 Task: Sort the products in the category "Babies & Kids" by price (highest first).
Action: Mouse moved to (233, 96)
Screenshot: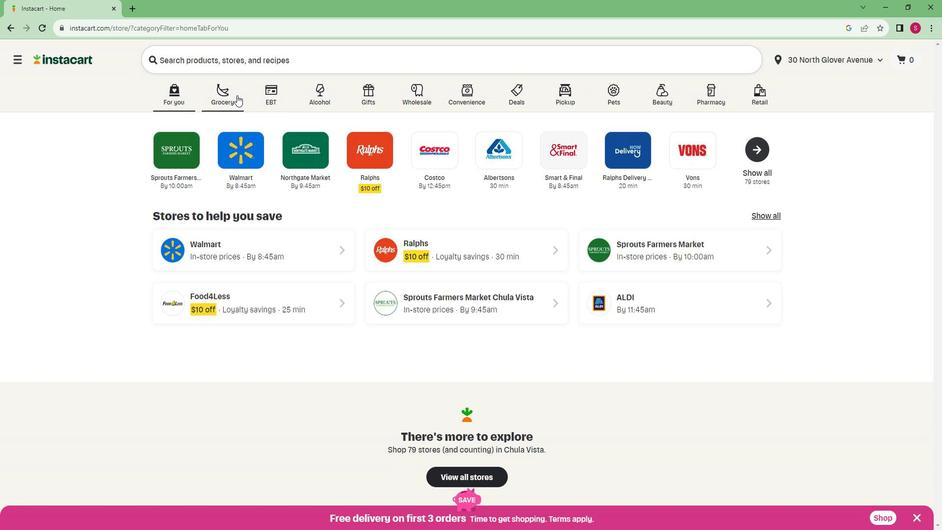 
Action: Mouse pressed left at (233, 96)
Screenshot: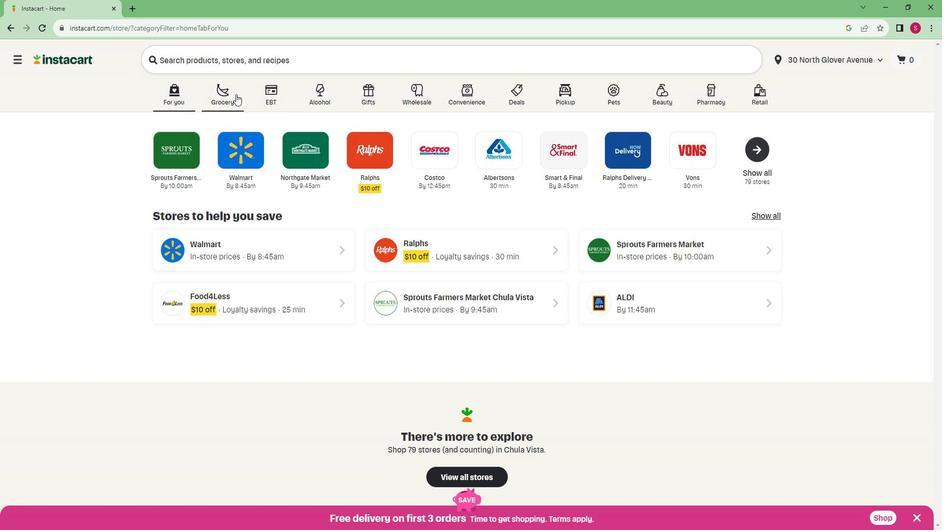 
Action: Mouse moved to (222, 272)
Screenshot: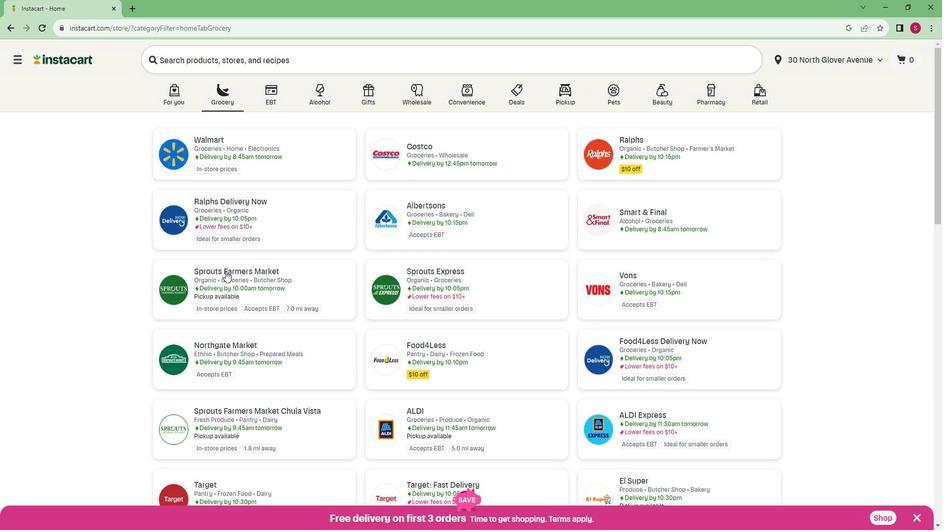 
Action: Mouse pressed left at (222, 272)
Screenshot: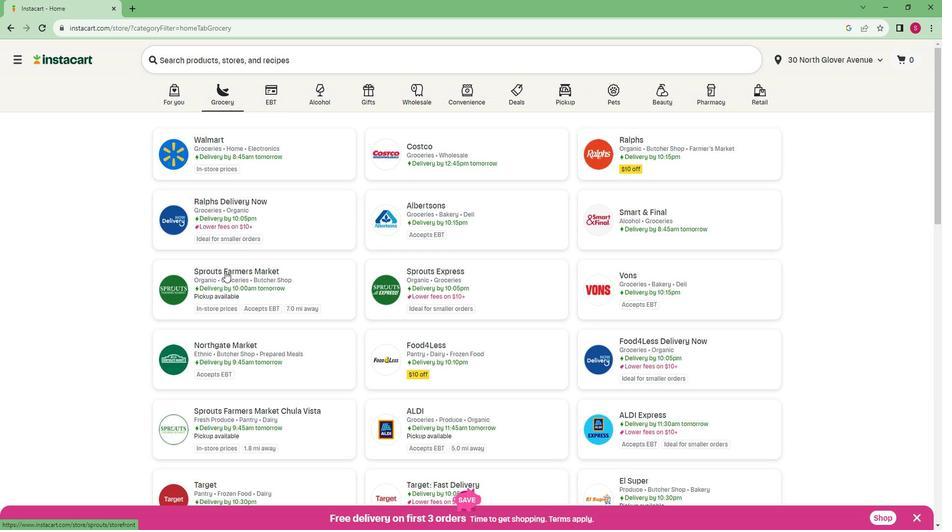 
Action: Mouse moved to (106, 441)
Screenshot: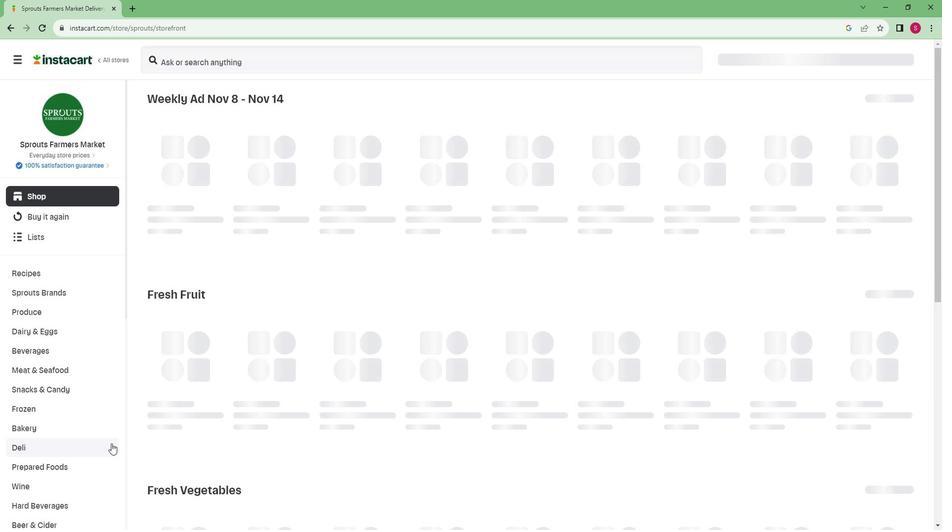 
Action: Mouse scrolled (106, 440) with delta (0, 0)
Screenshot: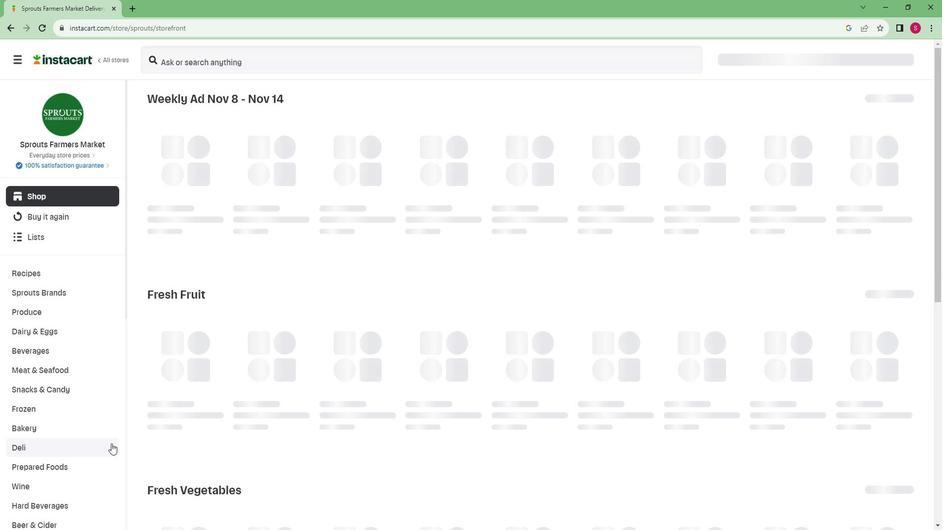 
Action: Mouse moved to (102, 438)
Screenshot: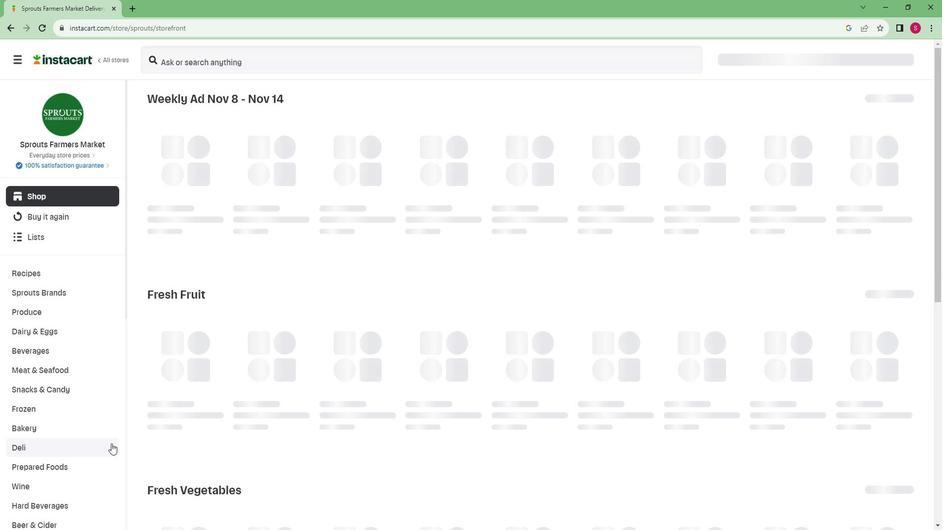 
Action: Mouse scrolled (102, 437) with delta (0, 0)
Screenshot: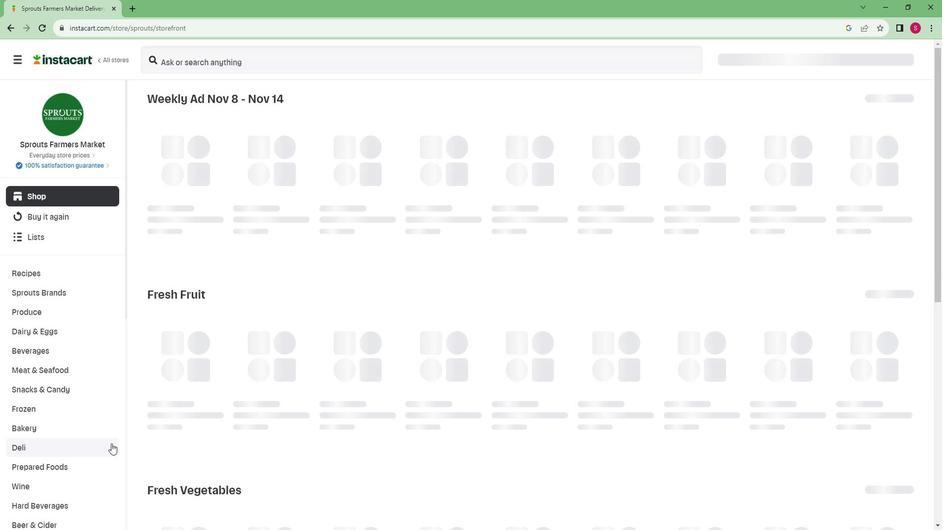 
Action: Mouse moved to (99, 434)
Screenshot: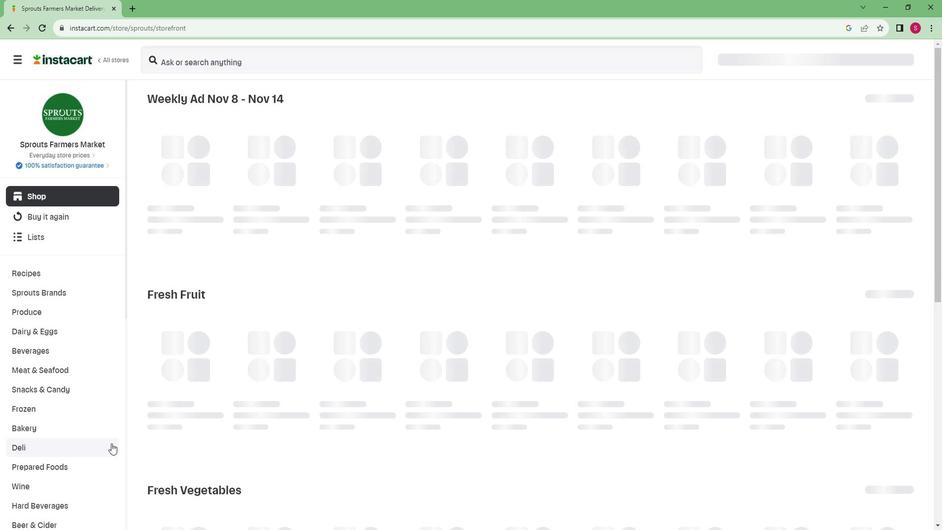 
Action: Mouse scrolled (99, 433) with delta (0, 0)
Screenshot: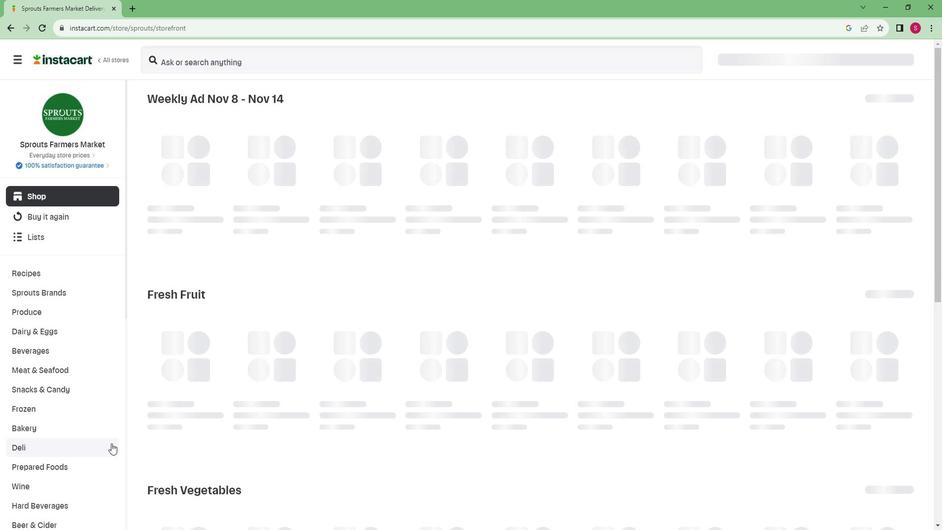 
Action: Mouse moved to (96, 429)
Screenshot: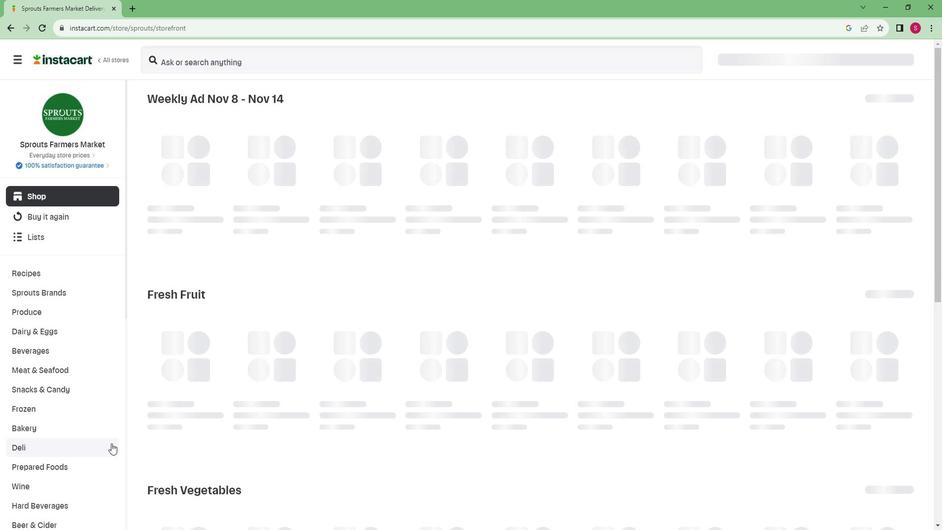 
Action: Mouse scrolled (96, 429) with delta (0, 0)
Screenshot: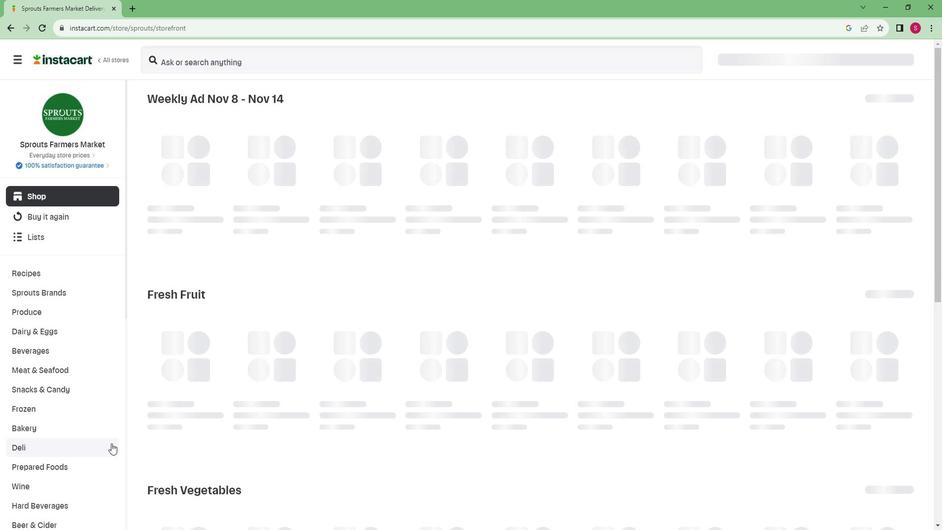 
Action: Mouse moved to (90, 422)
Screenshot: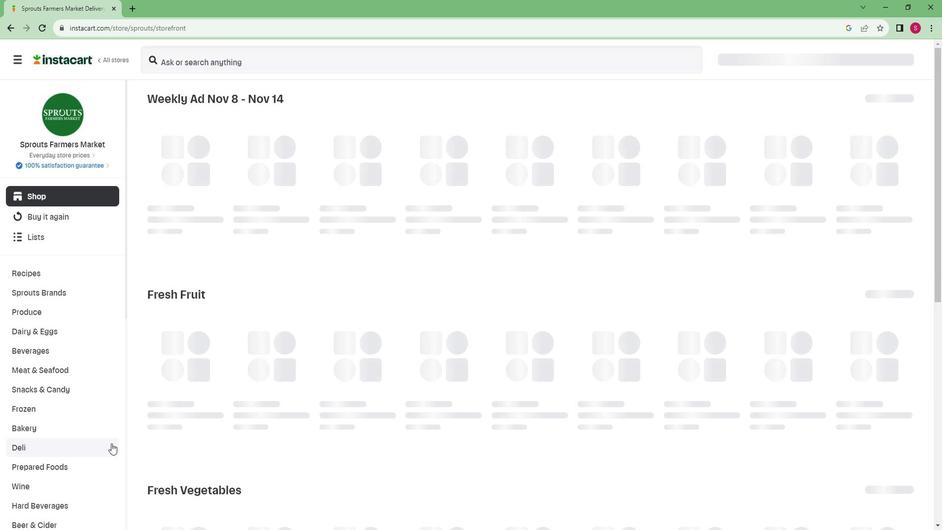 
Action: Mouse scrolled (90, 422) with delta (0, 0)
Screenshot: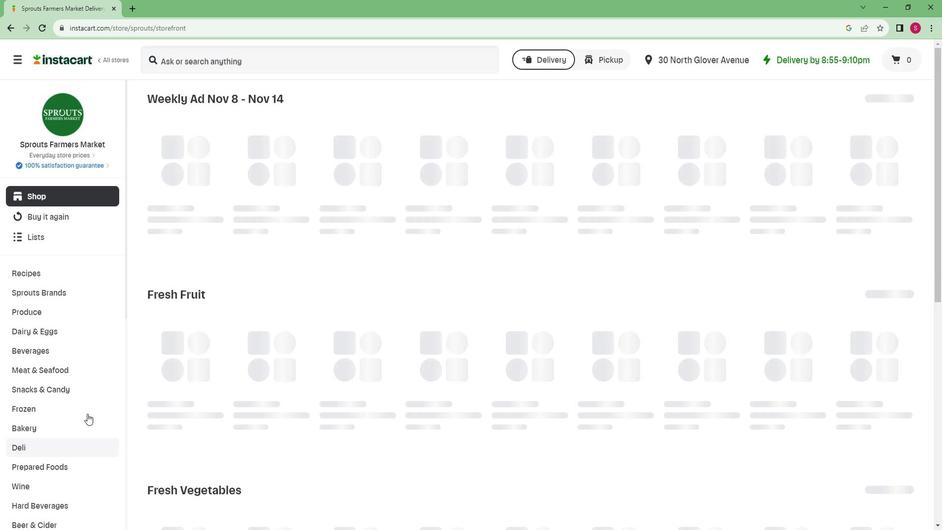 
Action: Mouse moved to (86, 417)
Screenshot: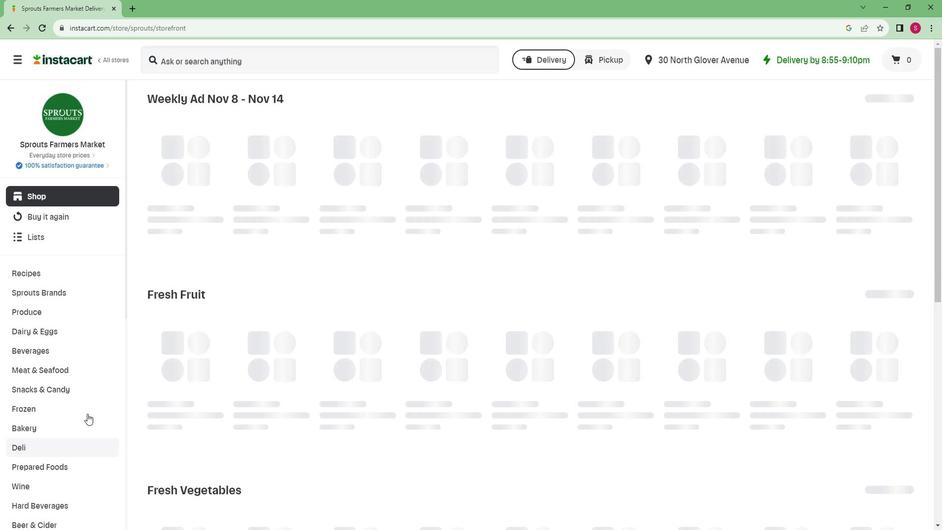 
Action: Mouse scrolled (86, 417) with delta (0, 0)
Screenshot: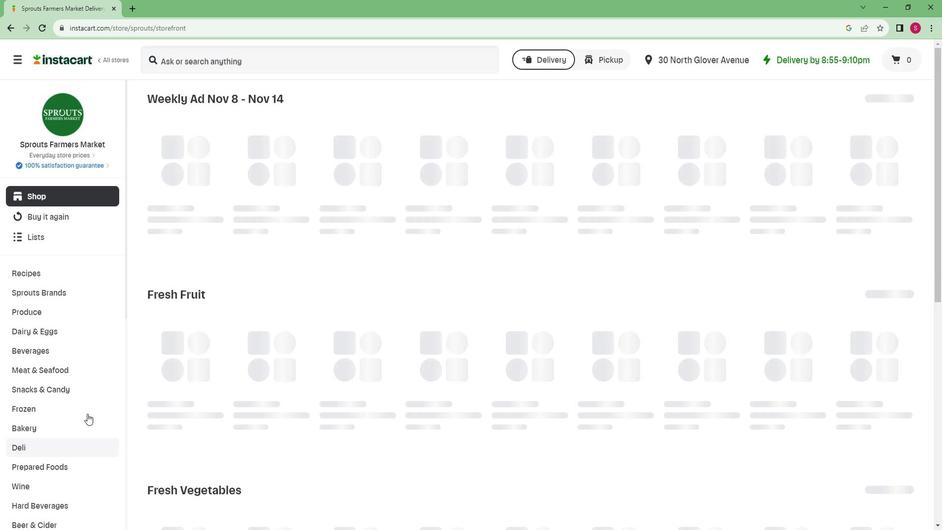 
Action: Mouse moved to (81, 412)
Screenshot: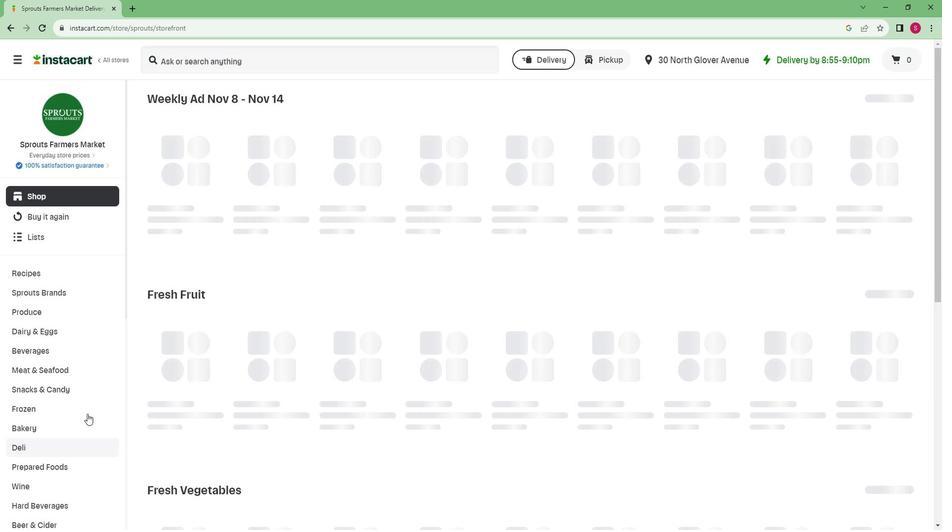 
Action: Mouse scrolled (81, 411) with delta (0, 0)
Screenshot: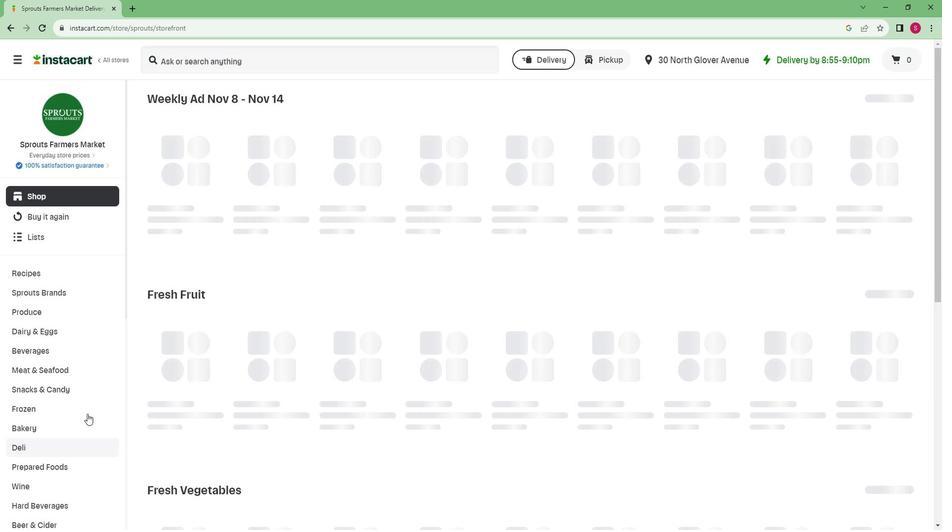 
Action: Mouse moved to (80, 410)
Screenshot: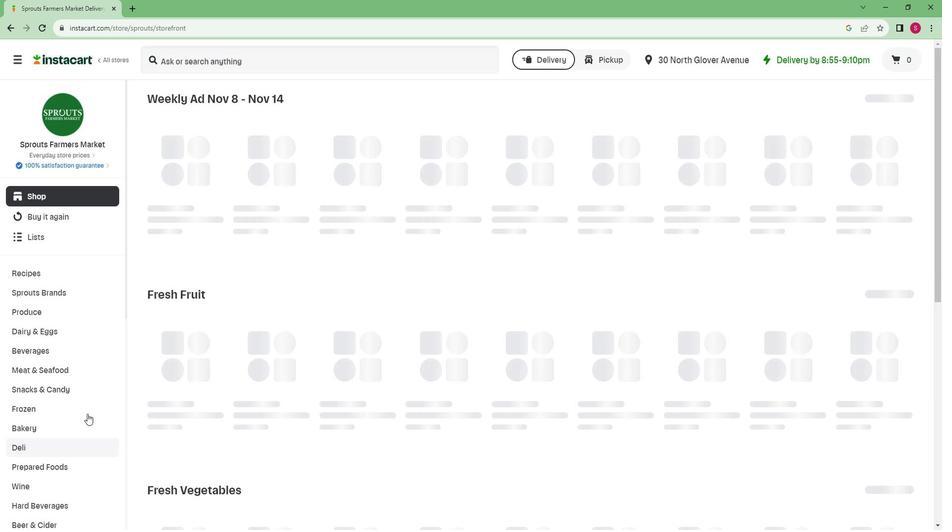 
Action: Mouse scrolled (80, 410) with delta (0, 0)
Screenshot: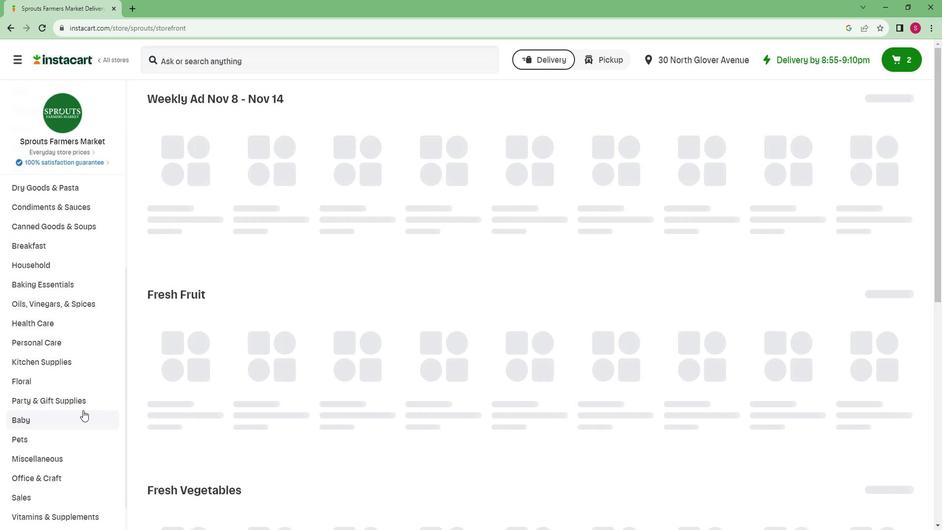 
Action: Mouse scrolled (80, 410) with delta (0, 0)
Screenshot: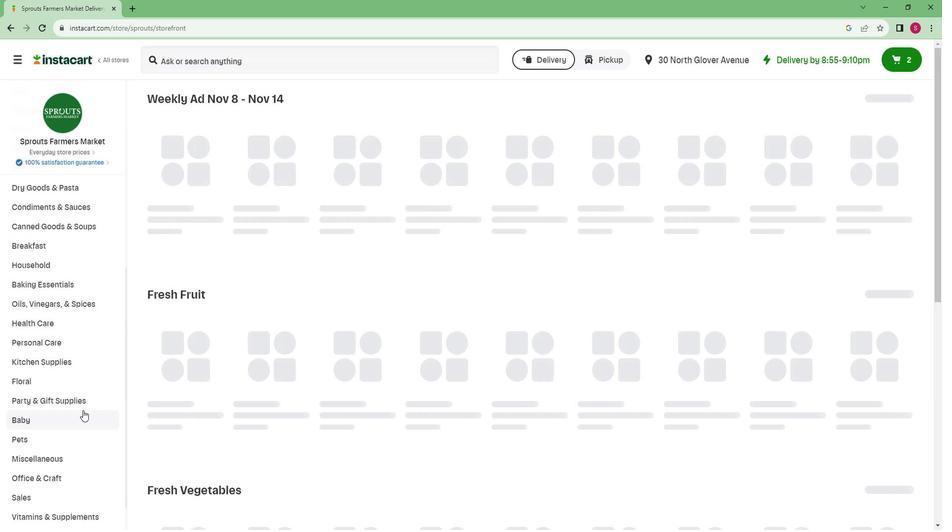 
Action: Mouse scrolled (80, 410) with delta (0, 0)
Screenshot: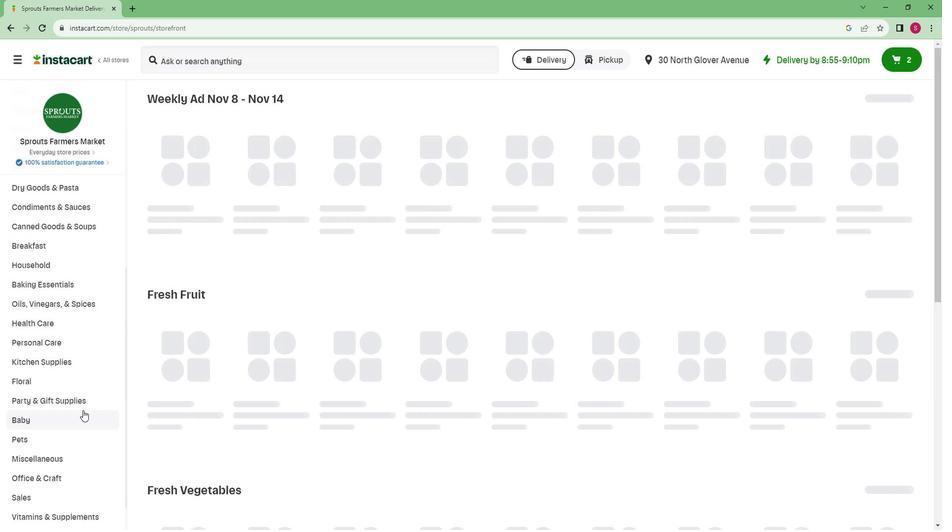 
Action: Mouse scrolled (80, 410) with delta (0, 0)
Screenshot: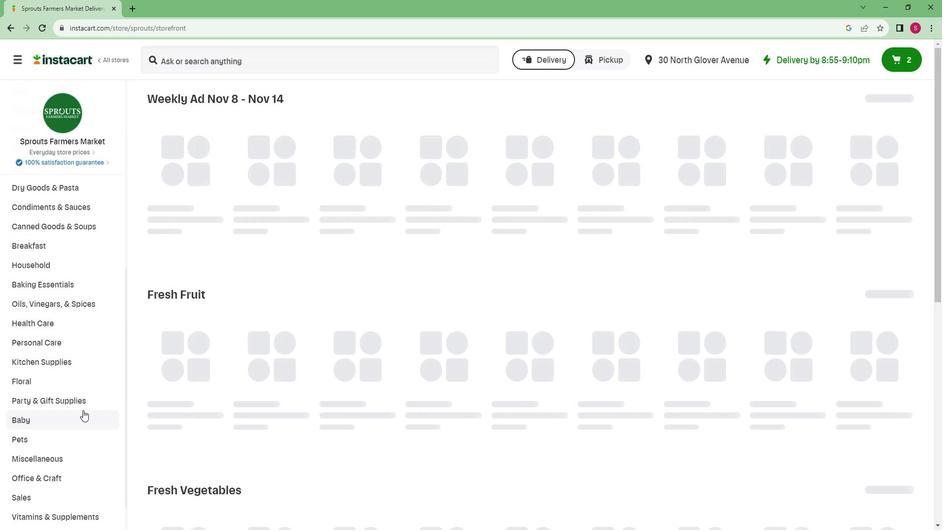 
Action: Mouse scrolled (80, 410) with delta (0, 0)
Screenshot: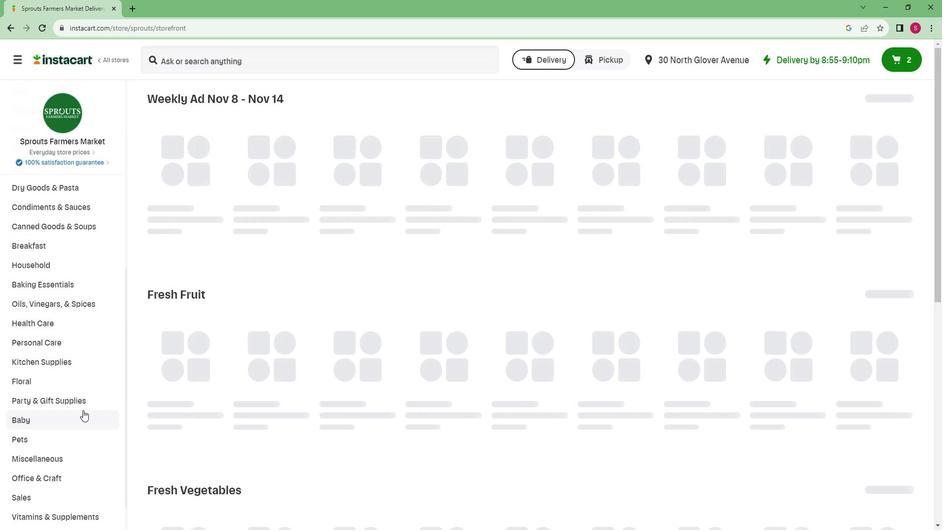 
Action: Mouse moved to (41, 489)
Screenshot: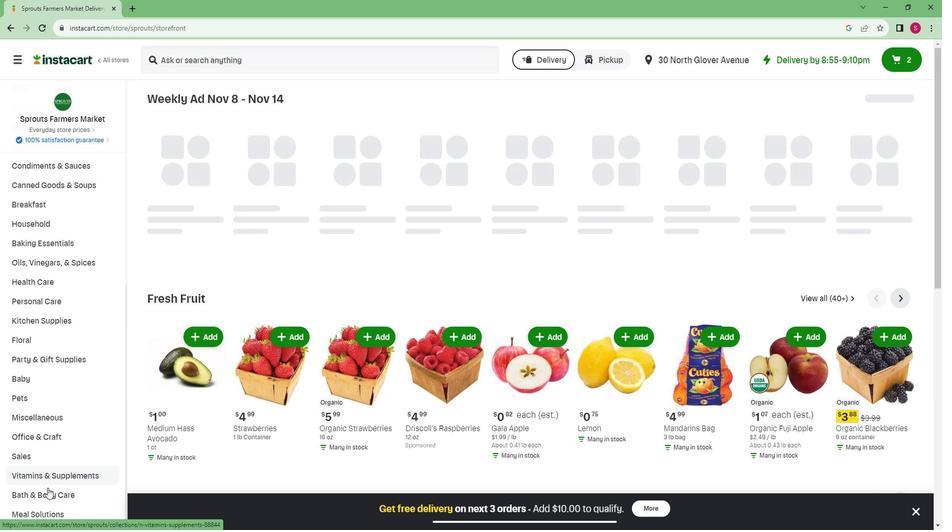 
Action: Mouse pressed left at (41, 489)
Screenshot: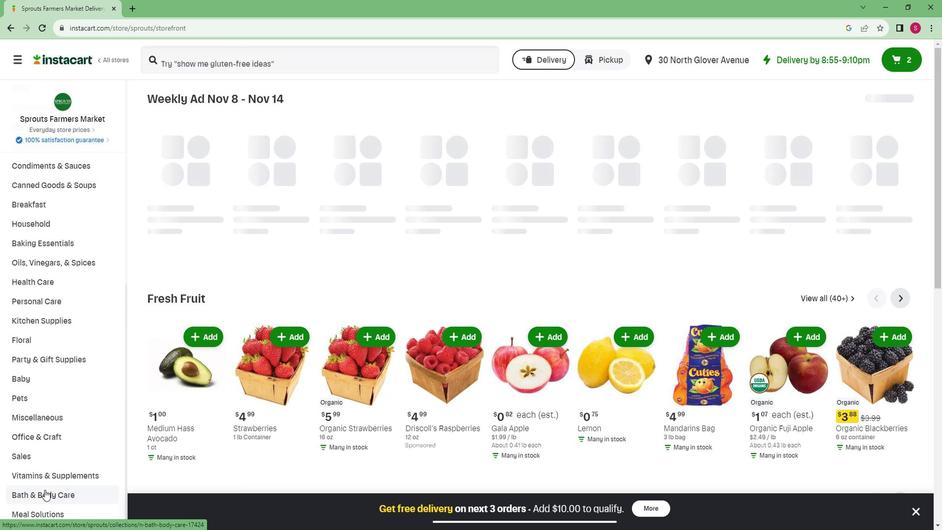 
Action: Mouse moved to (54, 463)
Screenshot: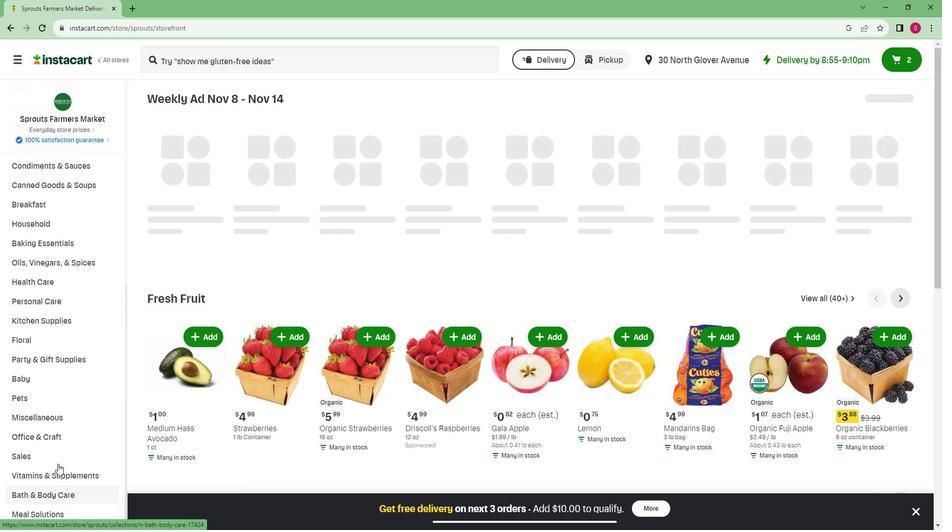 
Action: Mouse scrolled (54, 463) with delta (0, 0)
Screenshot: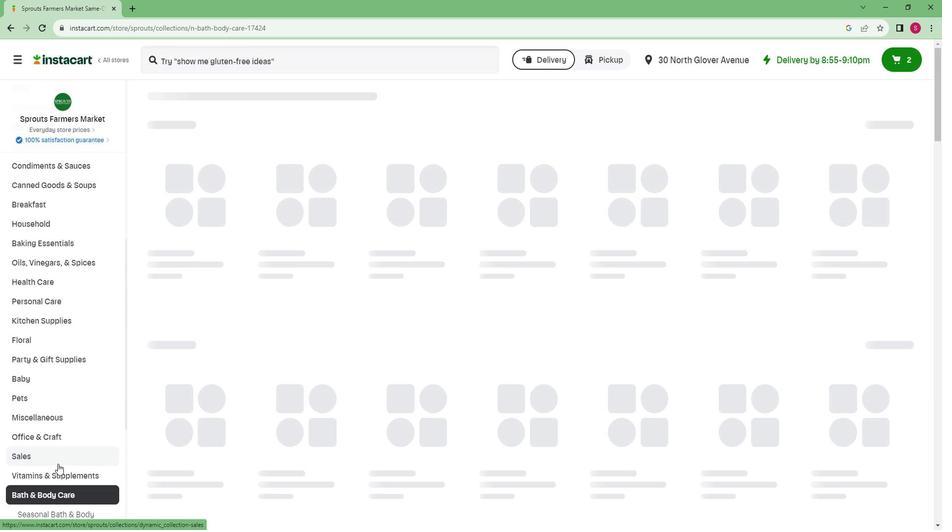 
Action: Mouse scrolled (54, 463) with delta (0, 0)
Screenshot: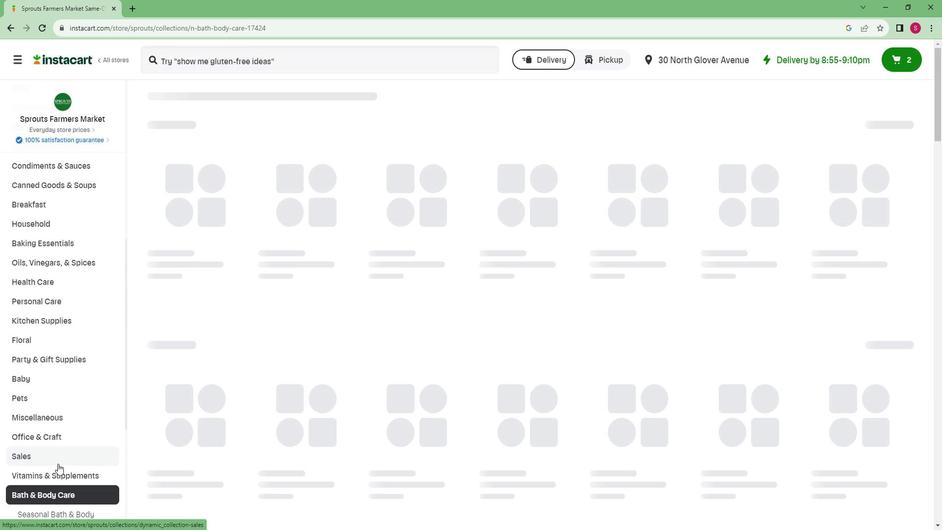 
Action: Mouse scrolled (54, 463) with delta (0, 0)
Screenshot: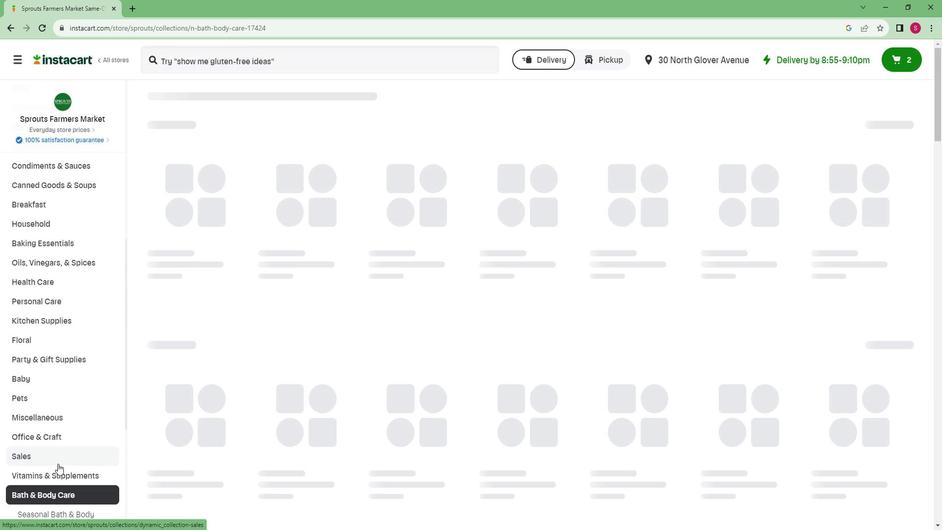 
Action: Mouse scrolled (54, 463) with delta (0, 0)
Screenshot: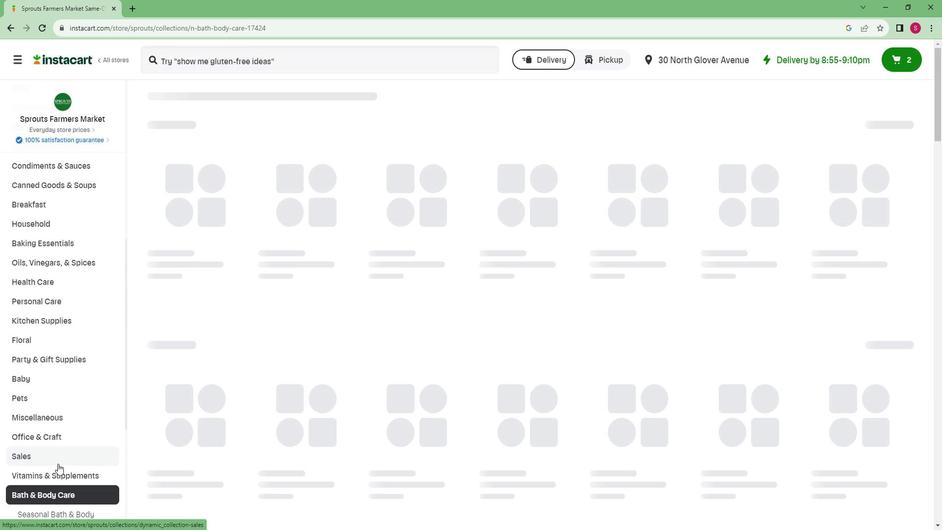 
Action: Mouse scrolled (54, 463) with delta (0, 0)
Screenshot: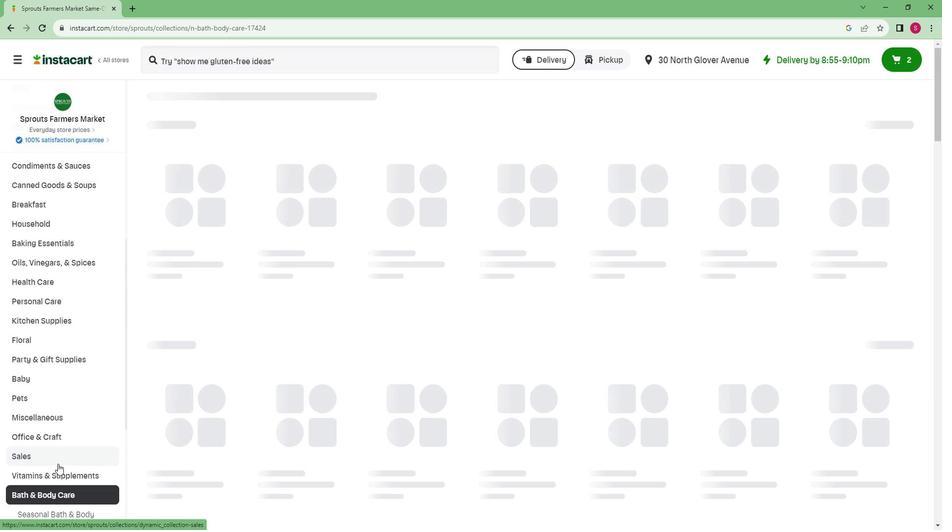 
Action: Mouse scrolled (54, 463) with delta (0, 0)
Screenshot: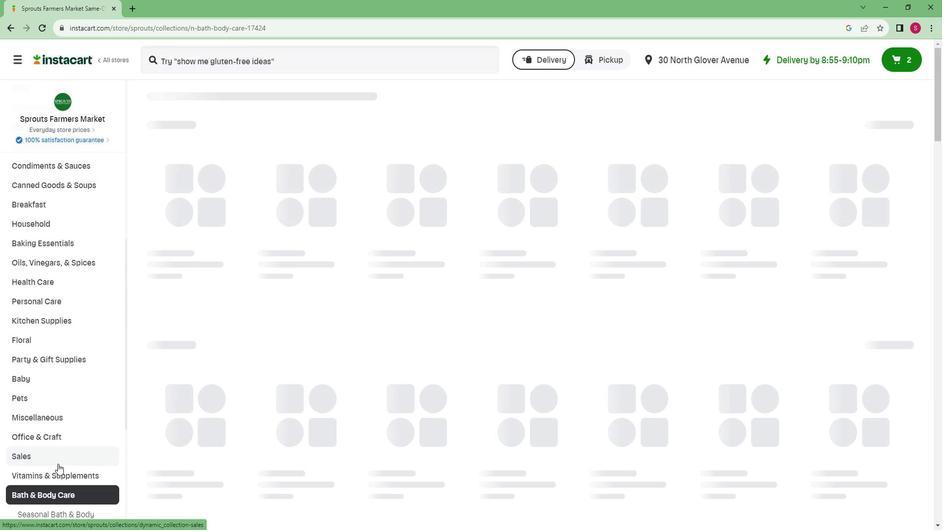 
Action: Mouse moved to (55, 463)
Screenshot: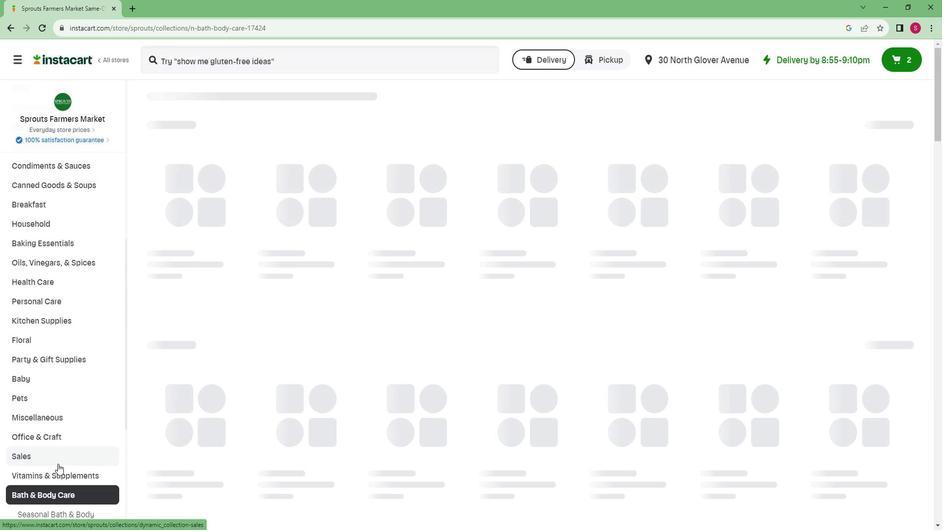 
Action: Mouse scrolled (55, 463) with delta (0, 0)
Screenshot: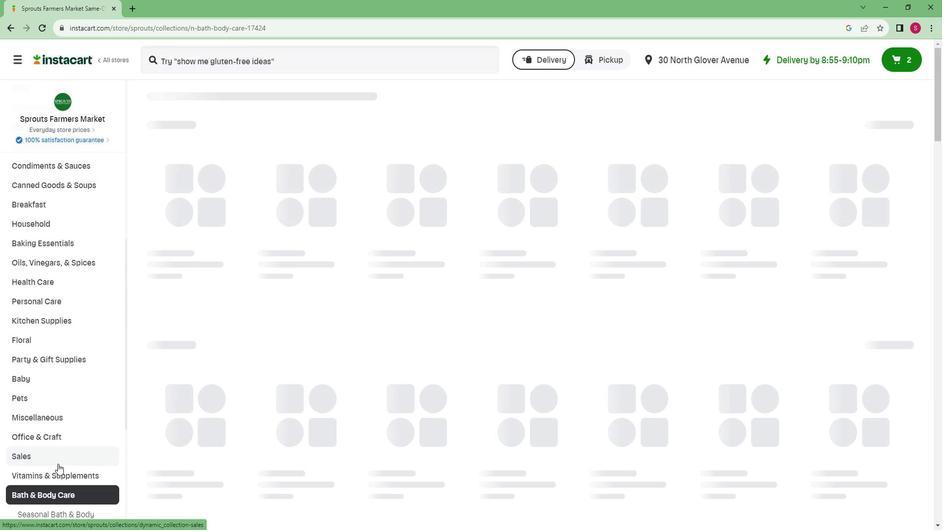 
Action: Mouse moved to (43, 467)
Screenshot: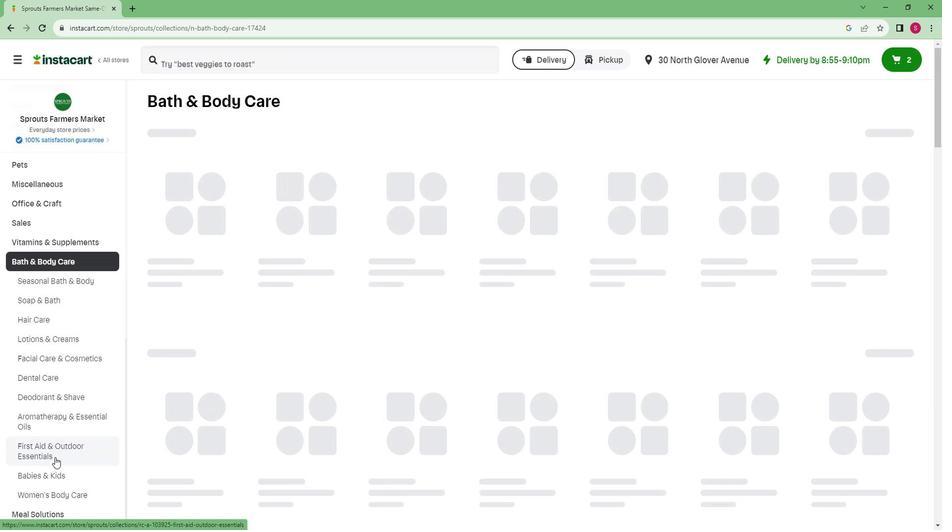 
Action: Mouse pressed left at (43, 467)
Screenshot: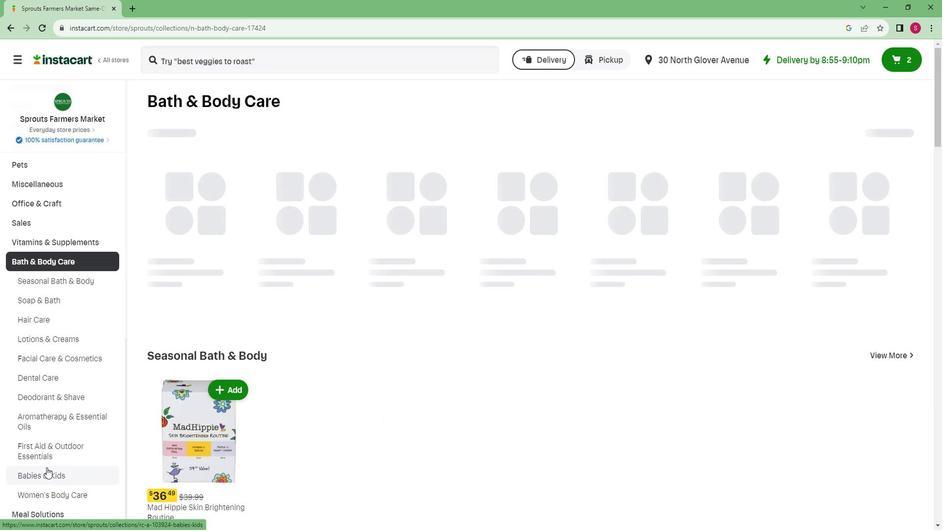 
Action: Mouse moved to (844, 139)
Screenshot: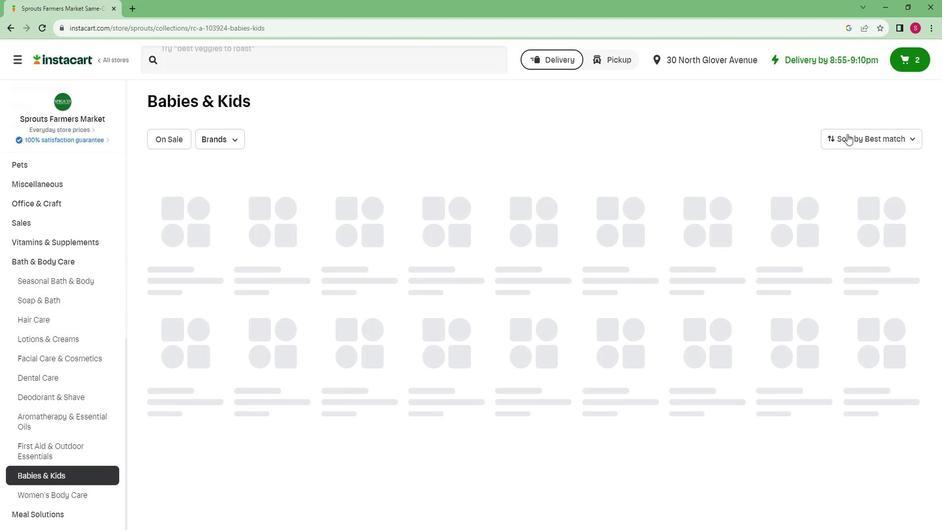
Action: Mouse pressed left at (844, 139)
Screenshot: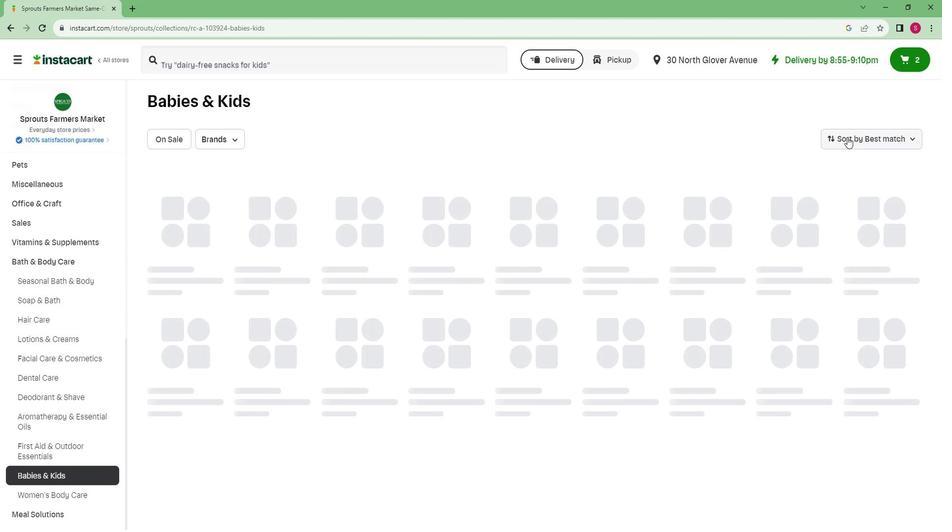 
Action: Mouse moved to (838, 215)
Screenshot: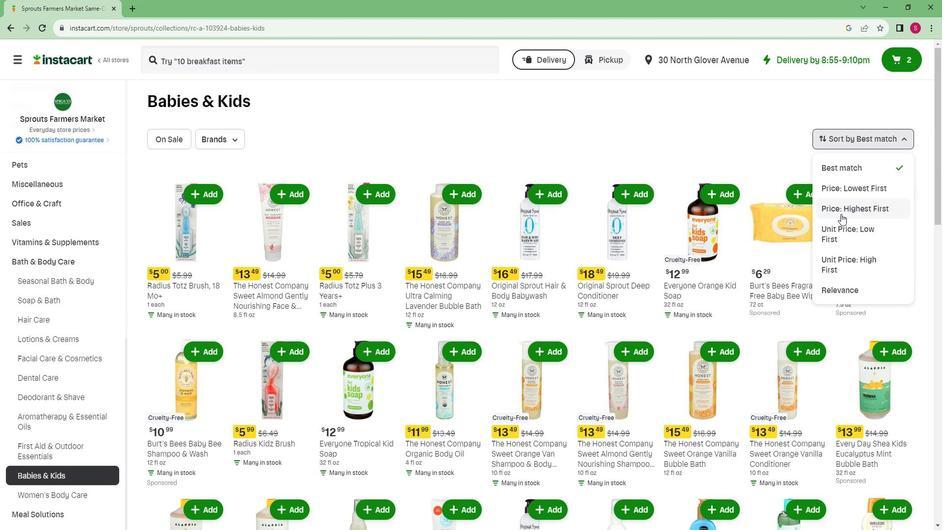 
Action: Mouse pressed left at (838, 215)
Screenshot: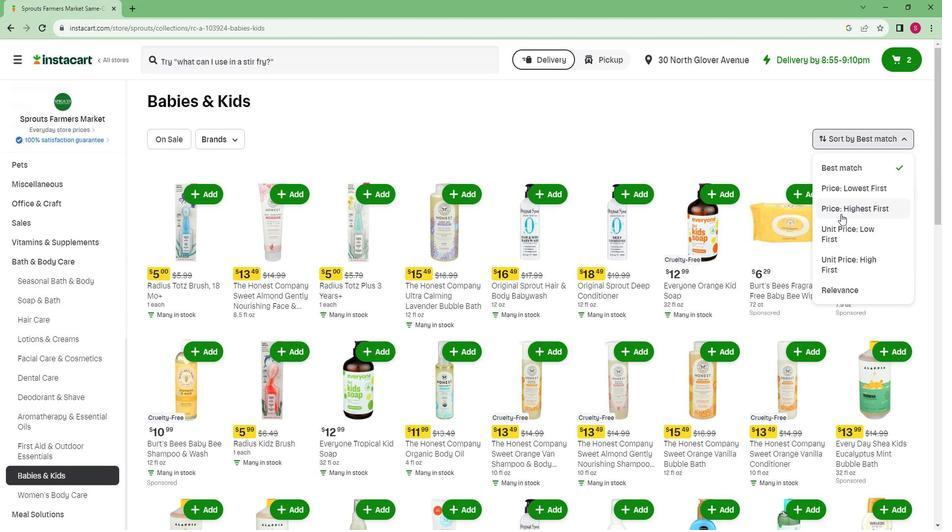 
